 Task: Filter the accounts by "Recently viewed(pinned  list)" accounts
Action: Mouse scrolled (111, 115) with delta (0, 0)
Screenshot: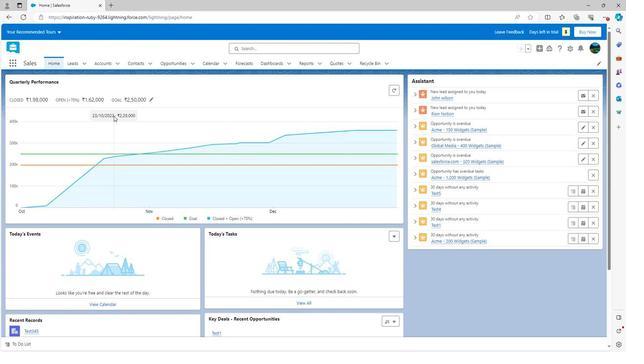 
Action: Mouse scrolled (111, 115) with delta (0, 0)
Screenshot: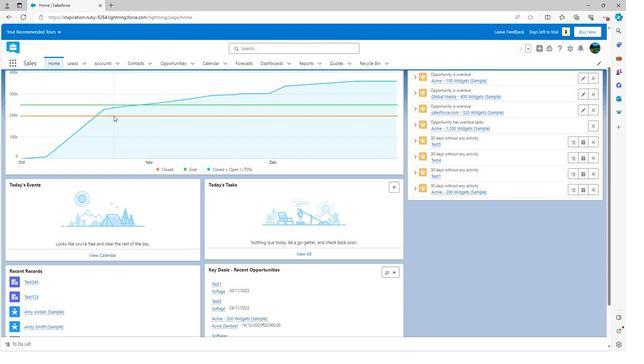 
Action: Mouse scrolled (111, 115) with delta (0, 0)
Screenshot: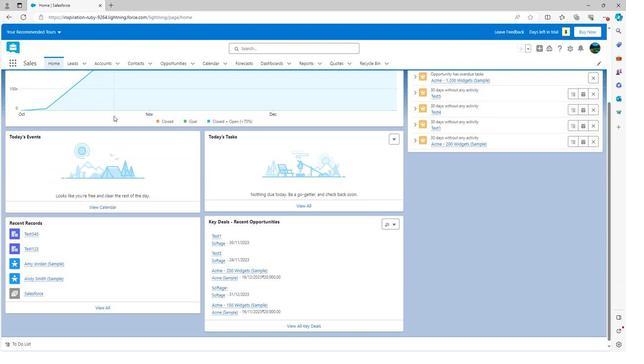 
Action: Mouse scrolled (111, 115) with delta (0, 0)
Screenshot: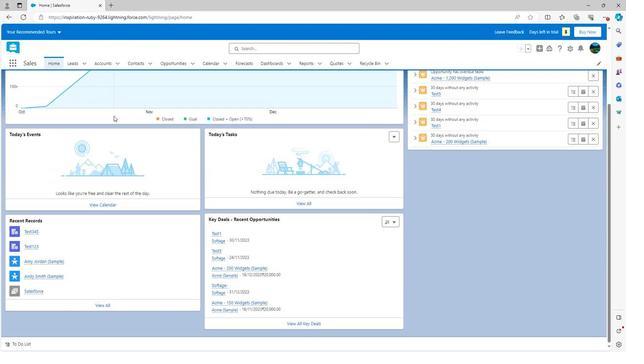 
Action: Mouse scrolled (111, 115) with delta (0, 0)
Screenshot: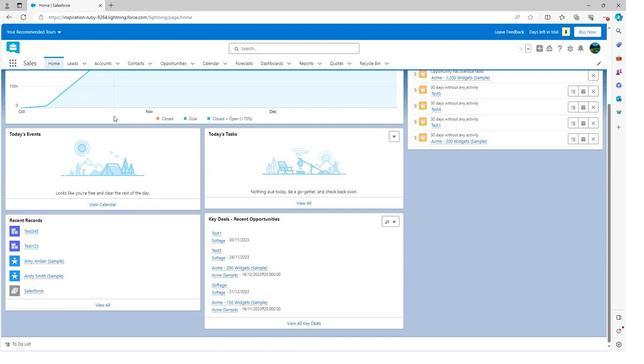 
Action: Mouse scrolled (111, 115) with delta (0, 0)
Screenshot: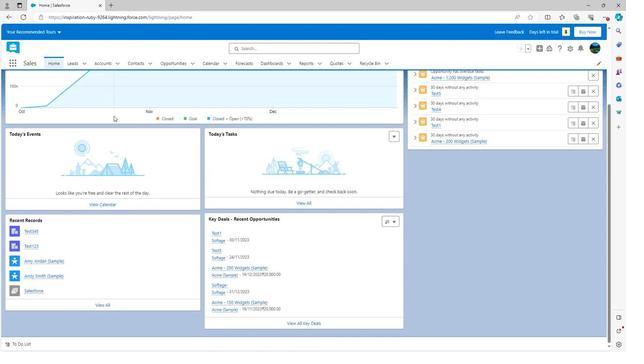 
Action: Mouse scrolled (111, 115) with delta (0, 0)
Screenshot: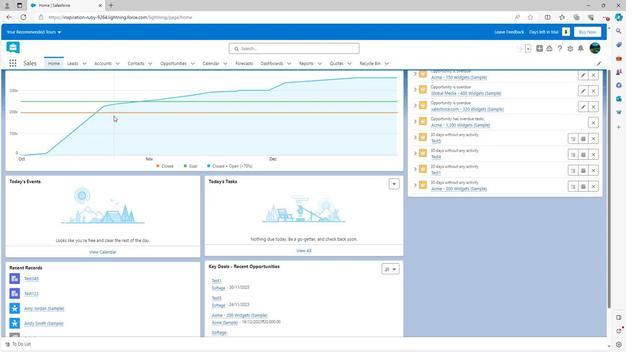 
Action: Mouse scrolled (111, 115) with delta (0, 0)
Screenshot: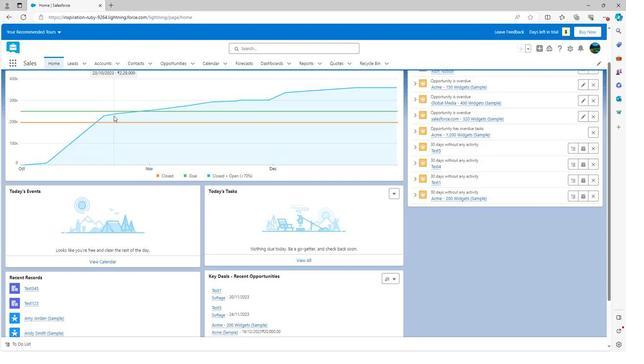 
Action: Mouse moved to (101, 64)
Screenshot: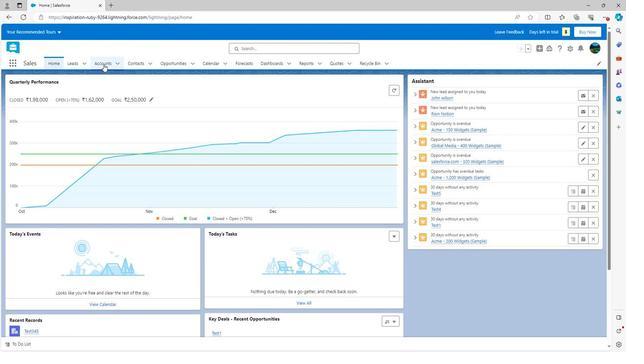 
Action: Mouse pressed left at (101, 64)
Screenshot: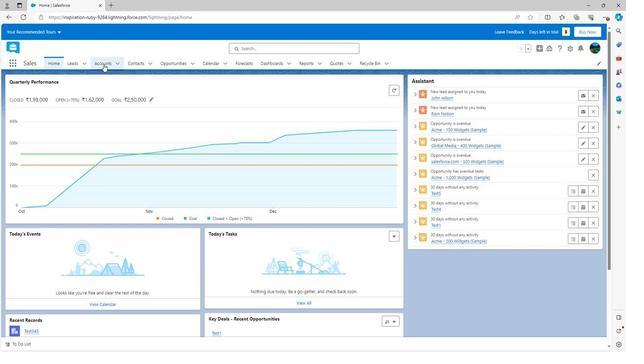 
Action: Mouse moved to (72, 84)
Screenshot: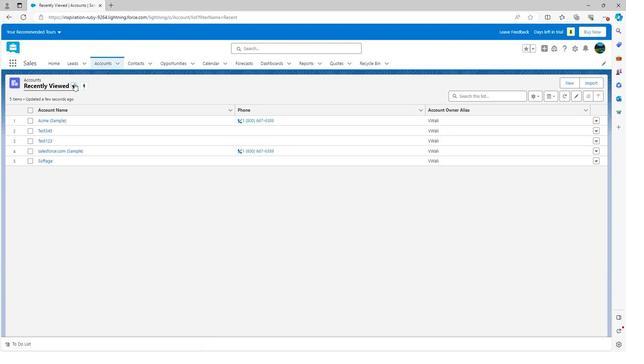 
Action: Mouse pressed left at (72, 84)
Screenshot: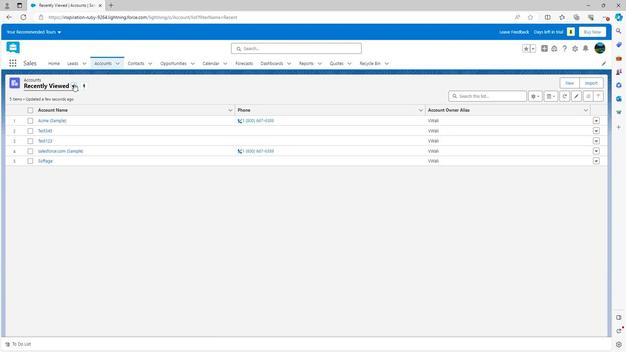 
Action: Mouse moved to (69, 132)
Screenshot: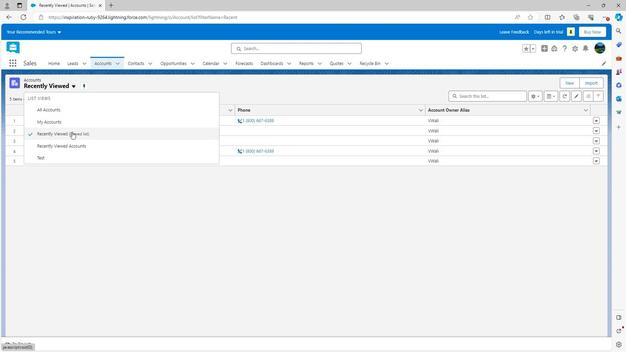 
Action: Mouse pressed left at (69, 132)
Screenshot: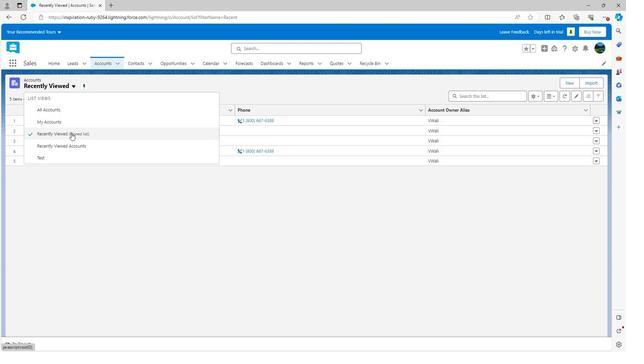 
Action: Mouse moved to (69, 130)
Screenshot: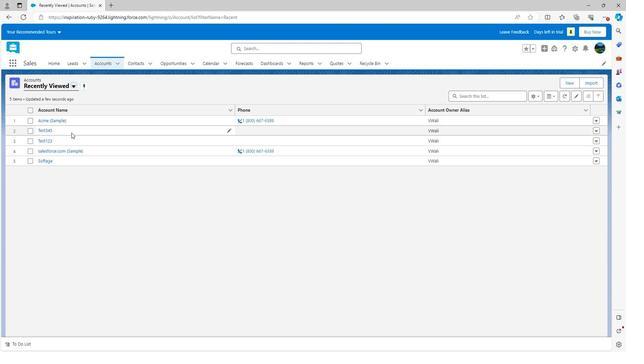 
Action: Mouse scrolled (69, 130) with delta (0, 0)
Screenshot: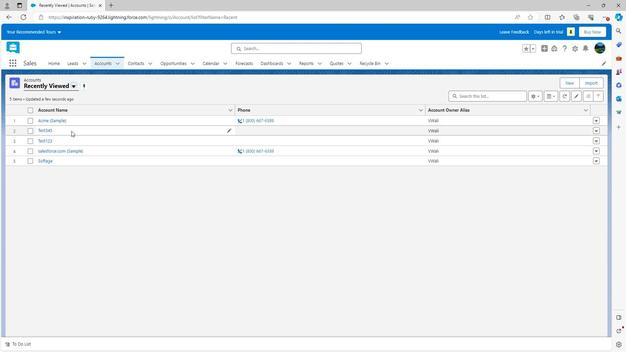 
Action: Mouse scrolled (69, 130) with delta (0, 0)
Screenshot: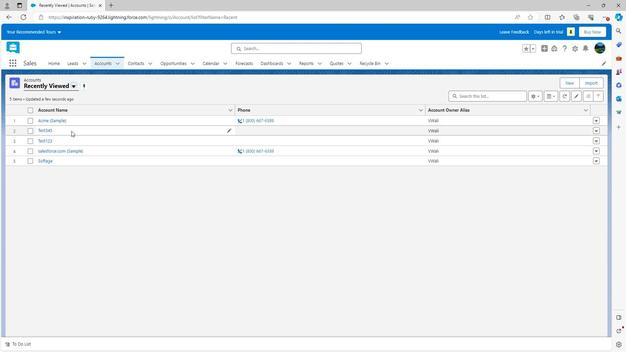 
Action: Mouse scrolled (69, 130) with delta (0, 0)
Screenshot: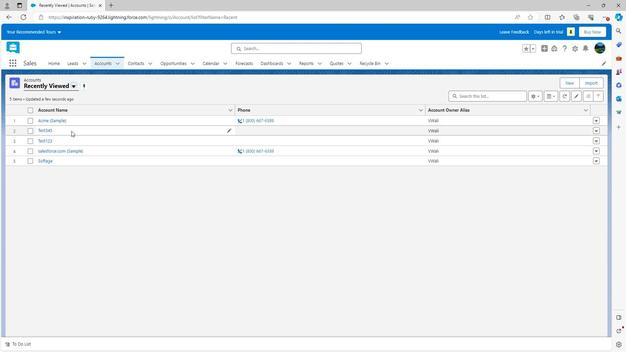 
Action: Mouse moved to (40, 172)
Screenshot: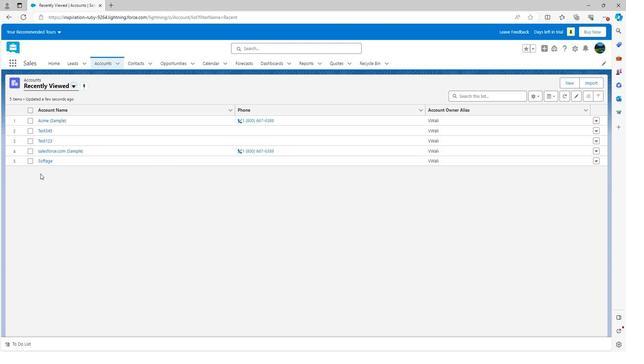 
